 Task: Create New Customer with Customer Name: Ice Cream Parlour, Billing Address Line1: 2946 Cantebury Drive, Billing Address Line2:  New York, Billing Address Line3:  New York 10013
Action: Mouse moved to (116, 34)
Screenshot: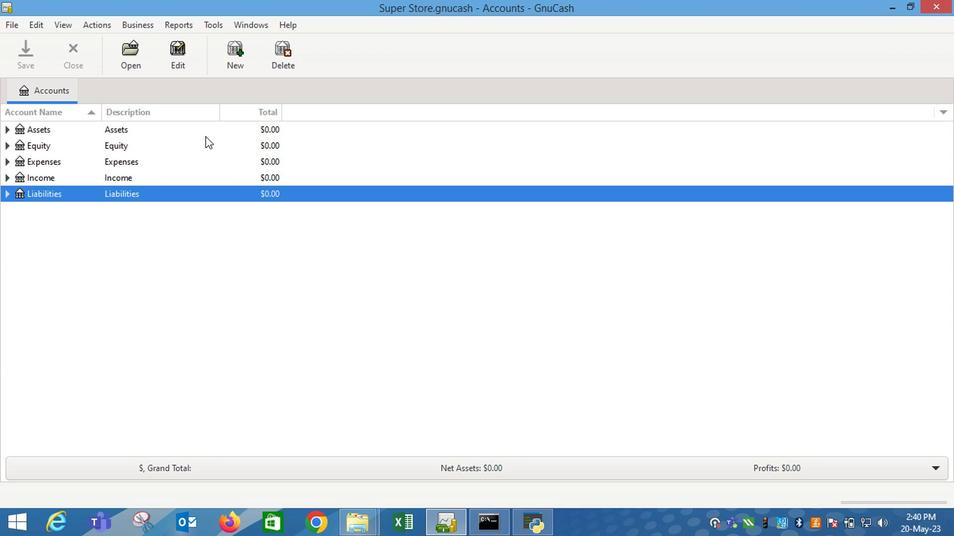 
Action: Mouse pressed left at (116, 34)
Screenshot: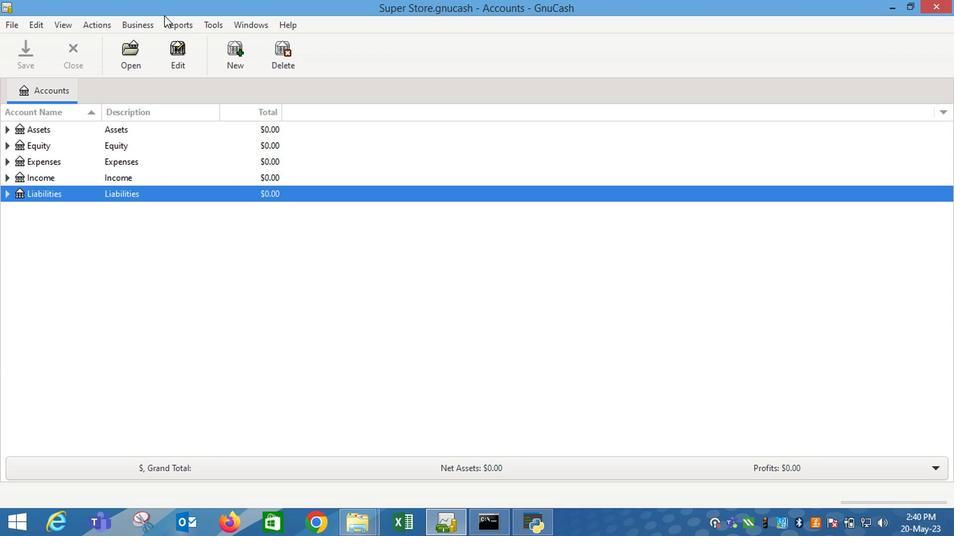 
Action: Mouse moved to (122, 46)
Screenshot: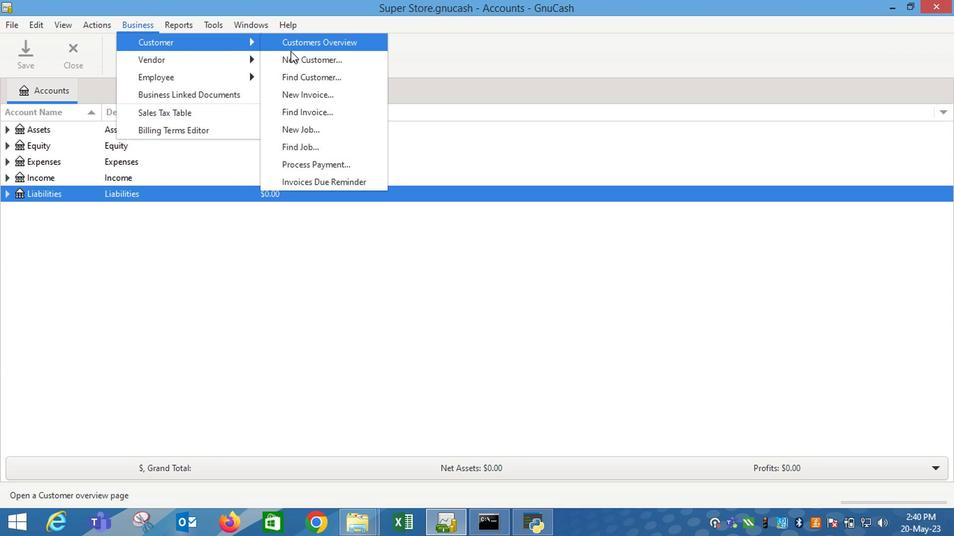
Action: Mouse pressed left at (122, 46)
Screenshot: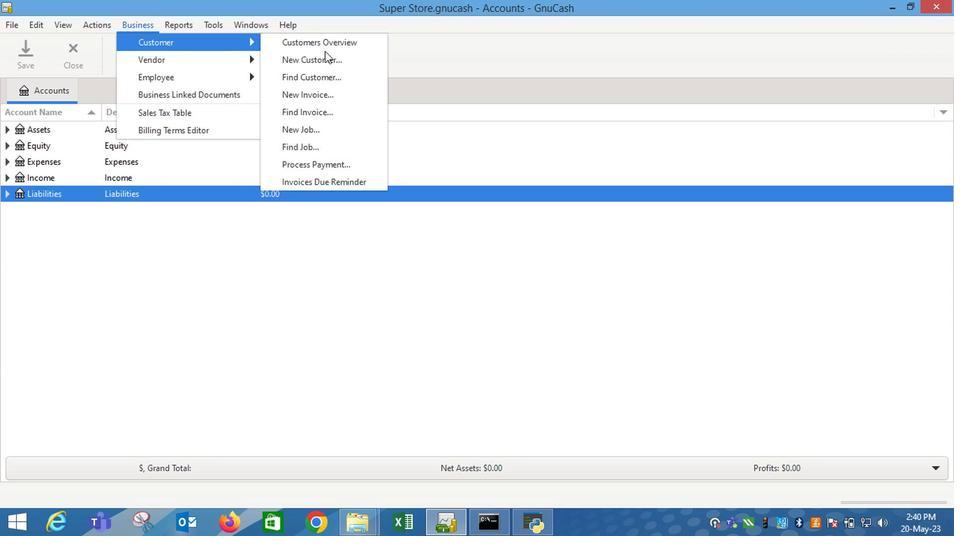 
Action: Mouse moved to (249, 63)
Screenshot: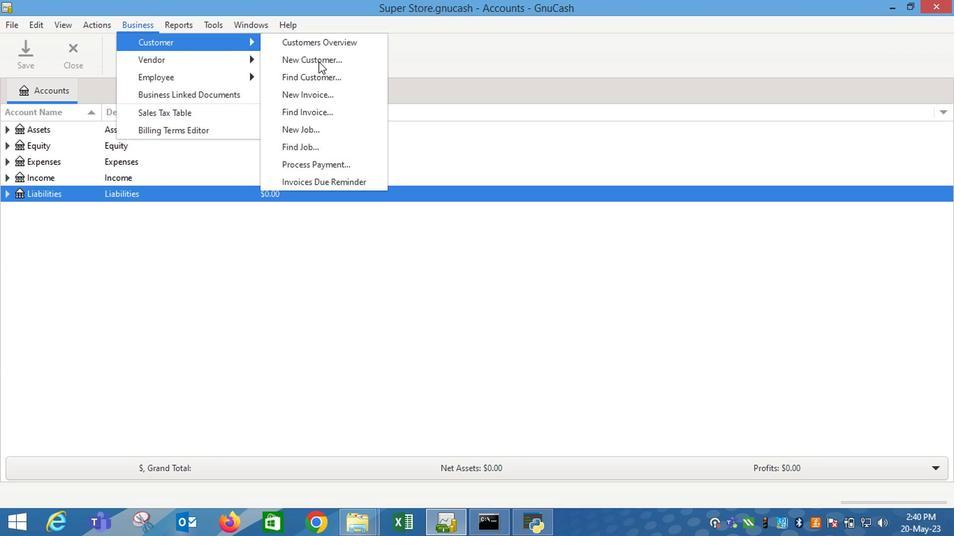 
Action: Mouse pressed left at (249, 63)
Screenshot: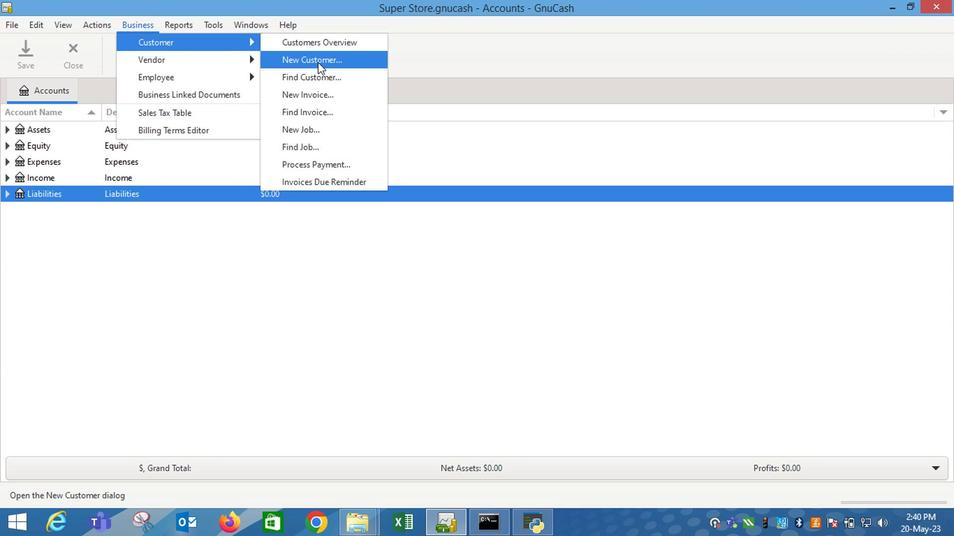 
Action: Mouse moved to (493, 151)
Screenshot: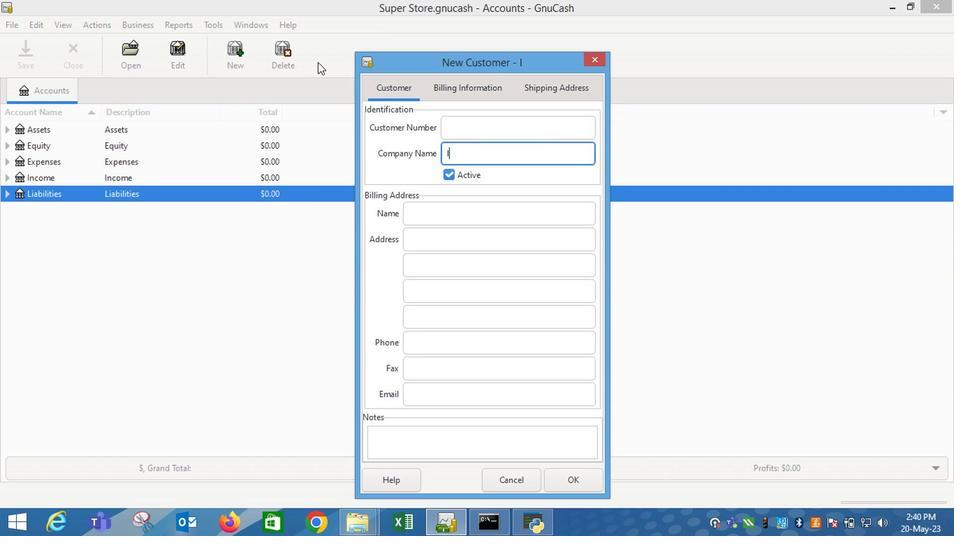 
Action: Key pressed <Key.shift_r>Ice<Key.space>/cream<Key.space><Key.backspace><Key.backspace><Key.backspace><Key.backspace><Key.backspace><Key.backspace><Key.backspace><Key.space><Key.backspace>
Screenshot: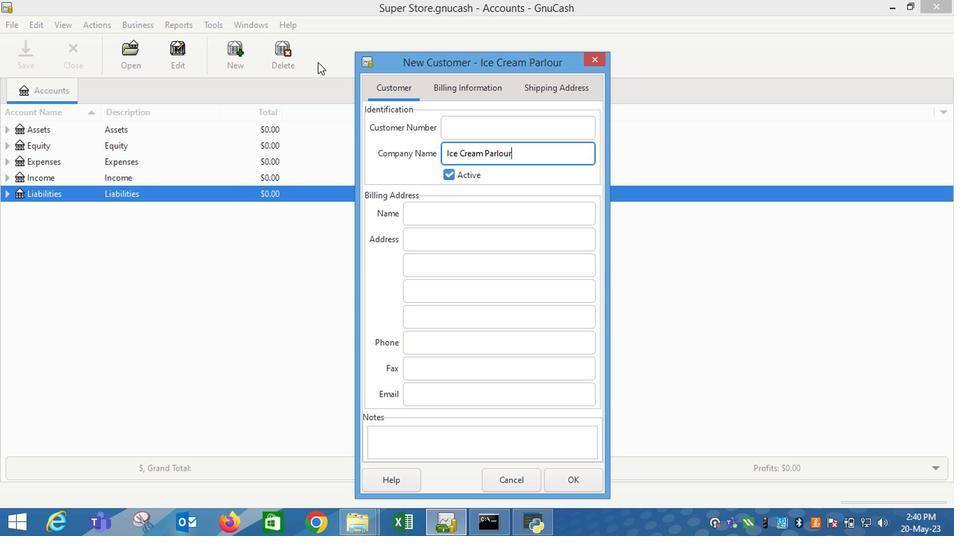 
Action: Mouse moved to (106, 39)
Screenshot: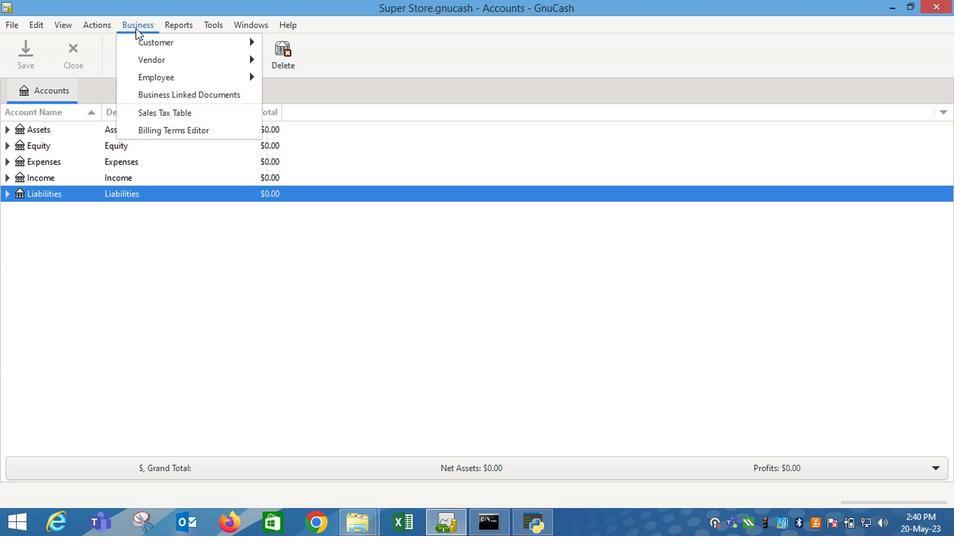 
Action: Mouse pressed left at (106, 39)
Screenshot: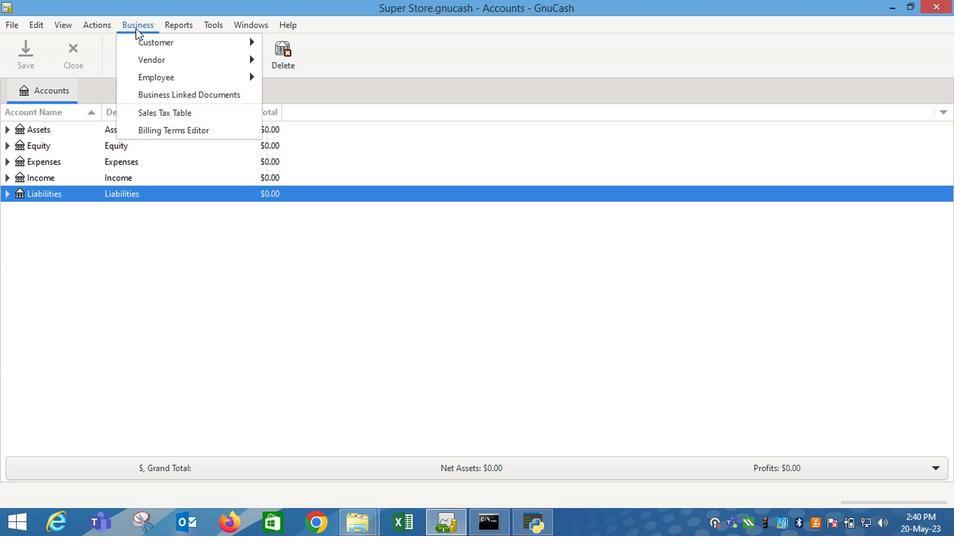 
Action: Mouse moved to (251, 65)
Screenshot: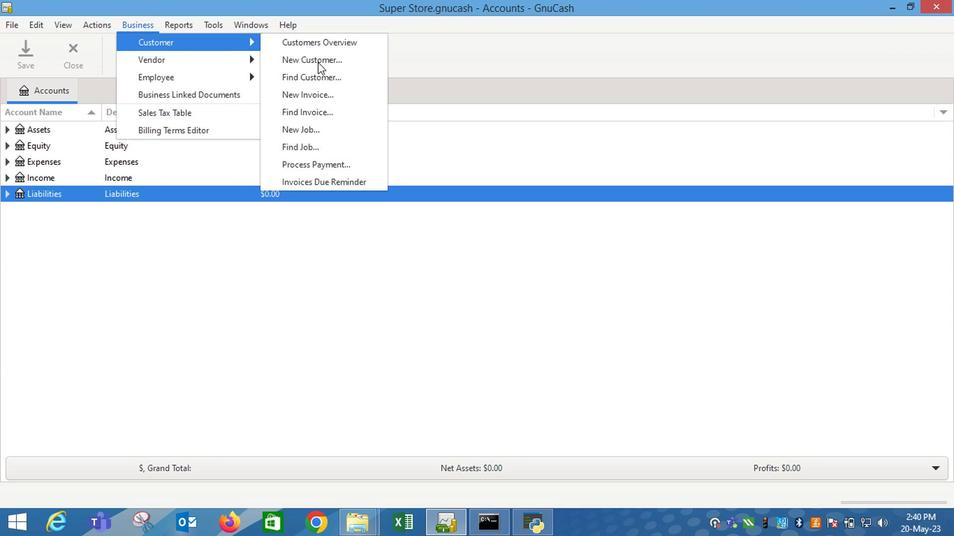 
Action: Mouse pressed left at (251, 65)
Screenshot: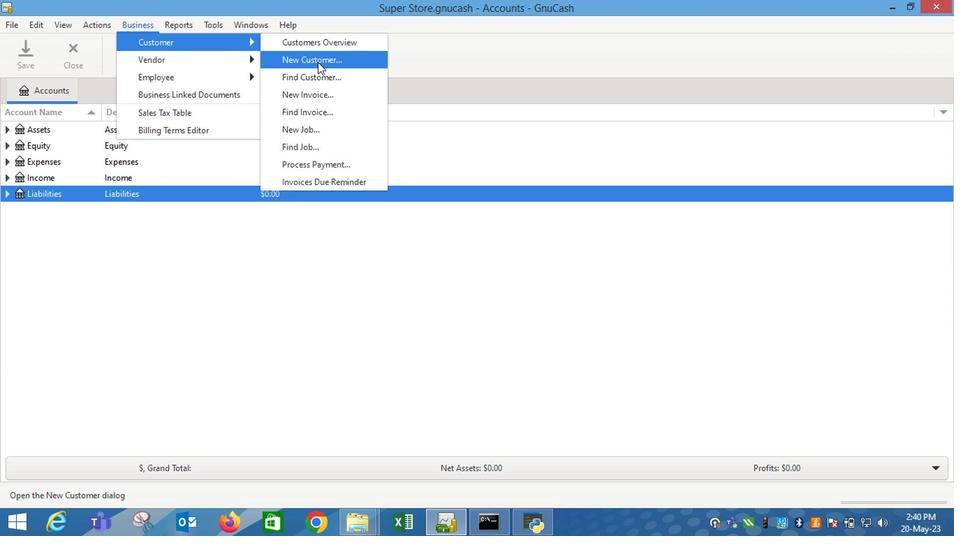 
Action: Key pressed <Key.shift_r>Inc<Key.backspace><Key.backspace>ce<Key.space><Key.shift_r>Cream<Key.space><Key.shift_r>Oarlour<Key.backspace><Key.backspace><Key.backspace><Key.backspace><Key.backspace><Key.backspace><Key.backspace><Key.shift_r>Pa
Screenshot: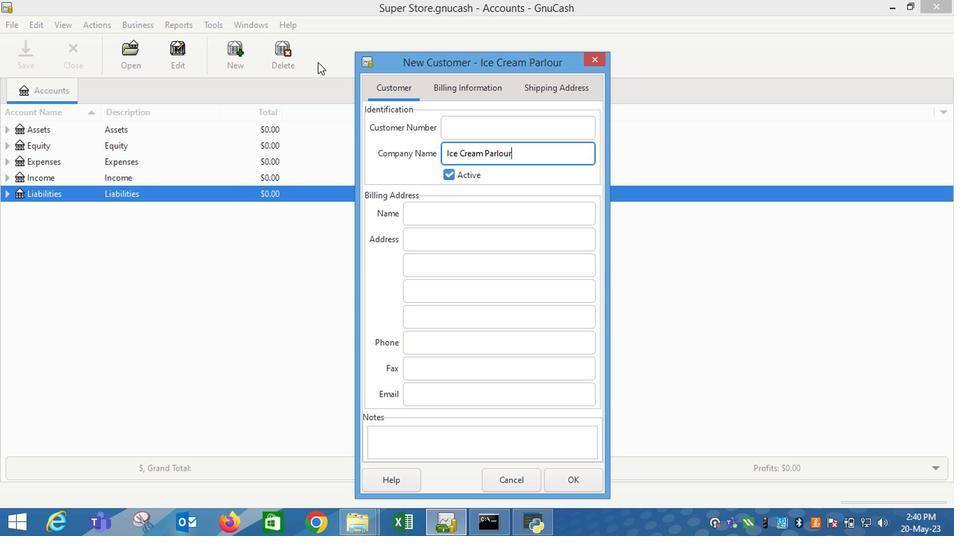 
Action: Mouse moved to (116, 39)
Screenshot: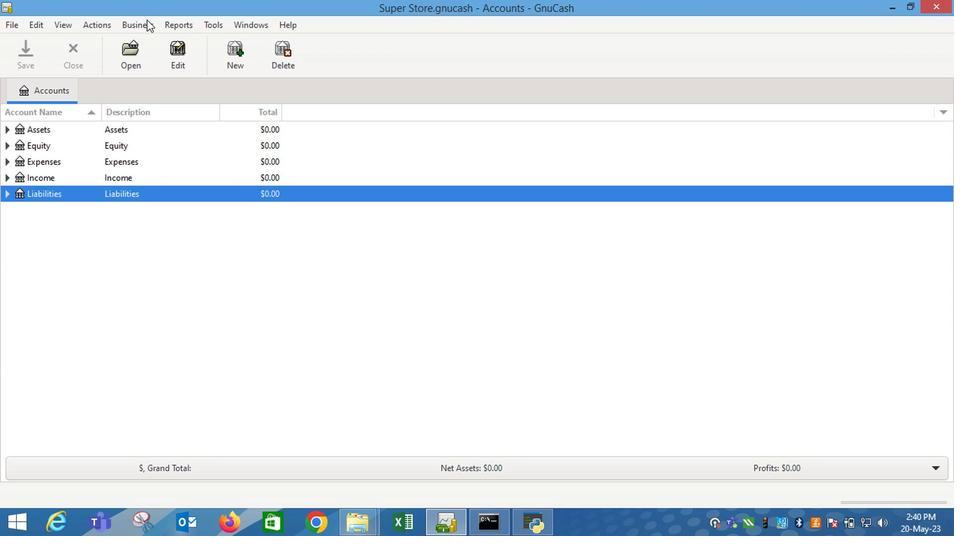 
Action: Mouse pressed left at (116, 39)
Screenshot: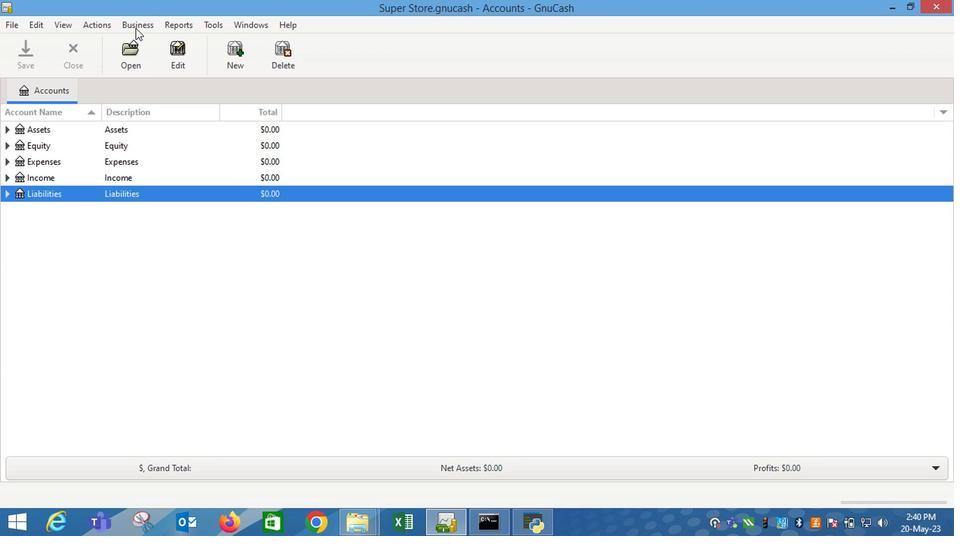 
Action: Mouse moved to (246, 64)
Screenshot: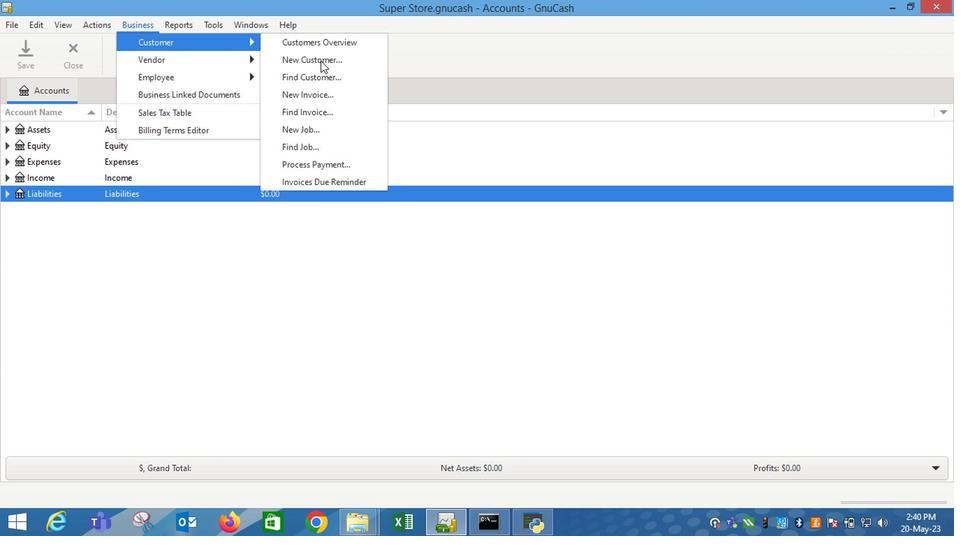 
Action: Mouse pressed left at (246, 64)
Screenshot: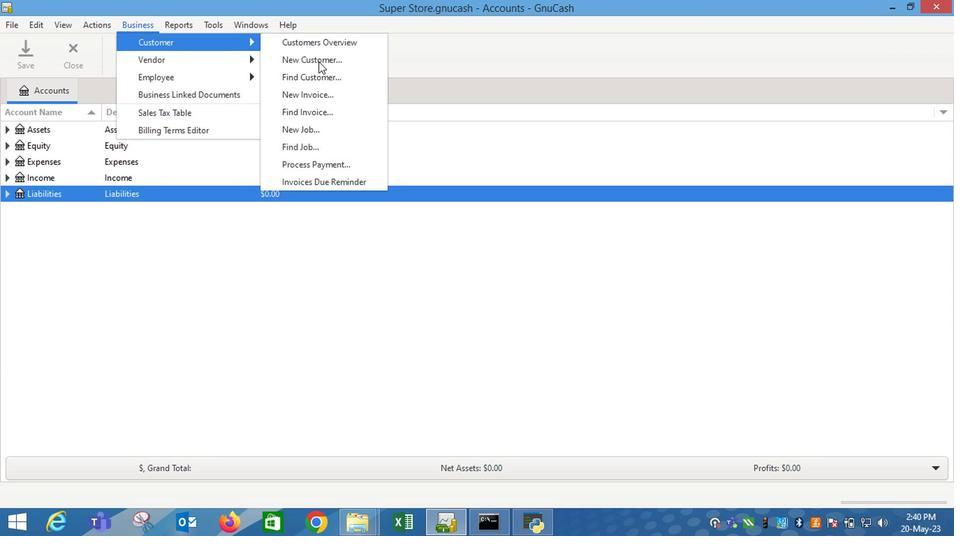 
Action: Key pressed <Key.shift_r>Ice<Key.space><Key.shift_r>Cream<Key.space><Key.shift_r><Key.shift_r>Parlour<Key.tab><Key.tab><Key.tab>2946<Key.space><Key.shift_r>Cantebury<Key.space><Key.shift_r>Drive<Key.tab><Key.shift_r><Key.shift_r><Key.shift_r><Key.shift_r><Key.shift_r><Key.shift_r><Key.shift_r><Key.shift_r><Key.shift_r><Key.shift_r><Key.shift_r><Key.shift_r><Key.shift_r><Key.shift_r><Key.shift_r><Key.shift_r><Key.shift_r><Key.shift_r><Key.shift_r><Key.shift_r><Key.shift_r><Key.shift_r><Key.shift_r><Key.shift_r><Key.shift_r><Key.shift_r><Key.shift_r><Key.shift_r><Key.shift_r><Key.shift_r><Key.shift_r><Key.shift_r><Key.shift_r>New<Key.space><Key.shift_r>York<Key.tab><Key.shift_r>New<Key.space><Key.shift_r>Yp<Key.backspace>ork<Key.space>10013
Screenshot: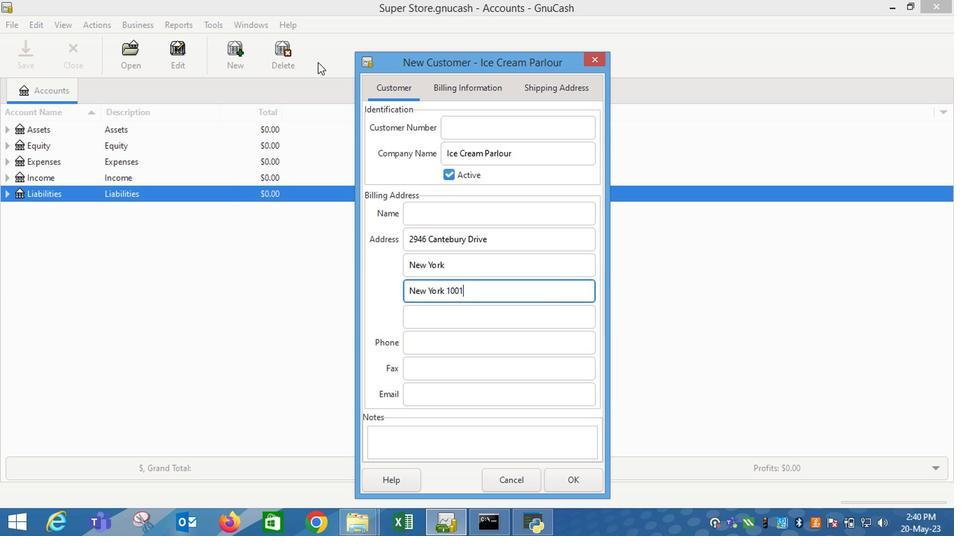 
Action: Mouse moved to (427, 363)
Screenshot: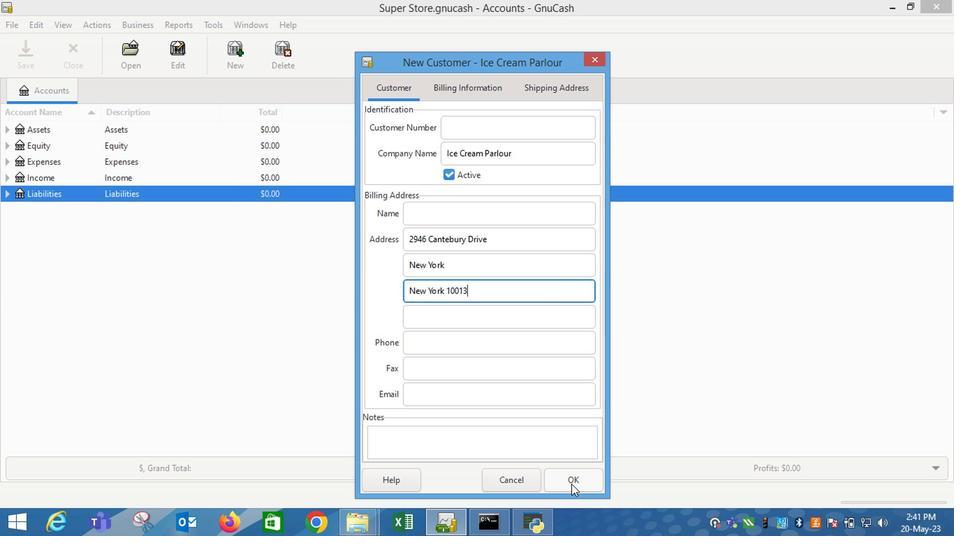 
Action: Mouse pressed left at (427, 363)
Screenshot: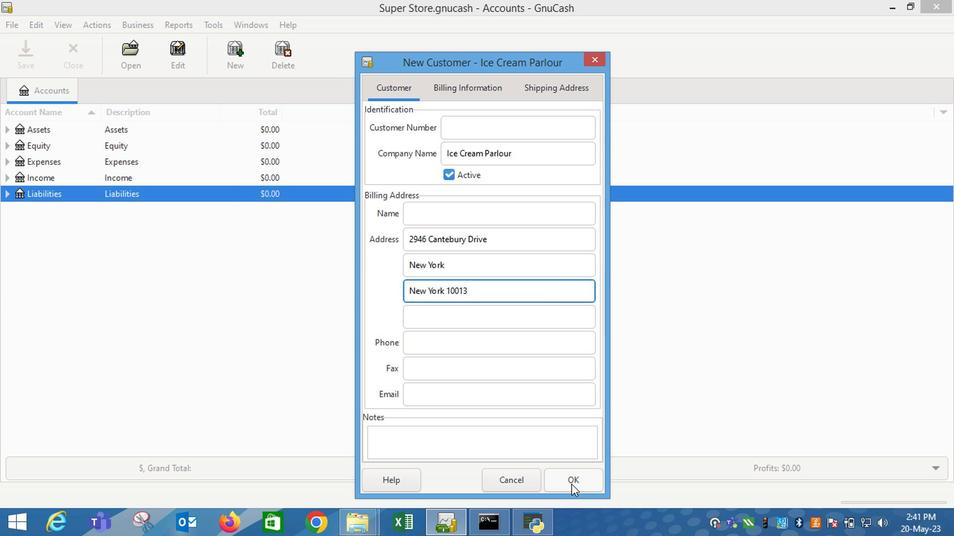 
